 Task: Convert a batch of video files from AVI to MOV format using VLC batch conversion tool.
Action: Mouse moved to (75, 2)
Screenshot: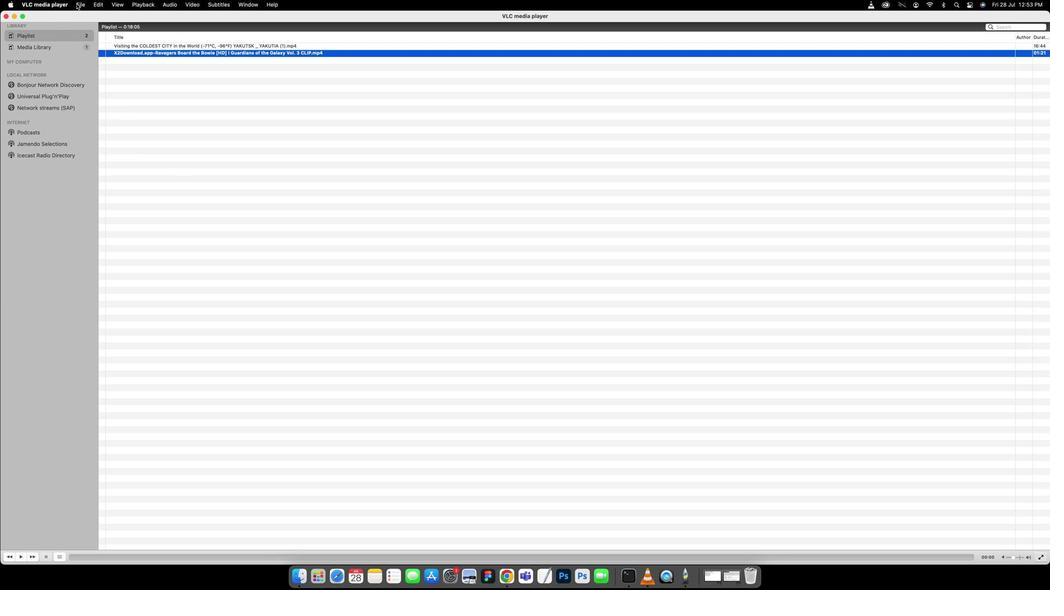 
Action: Mouse pressed left at (75, 2)
Screenshot: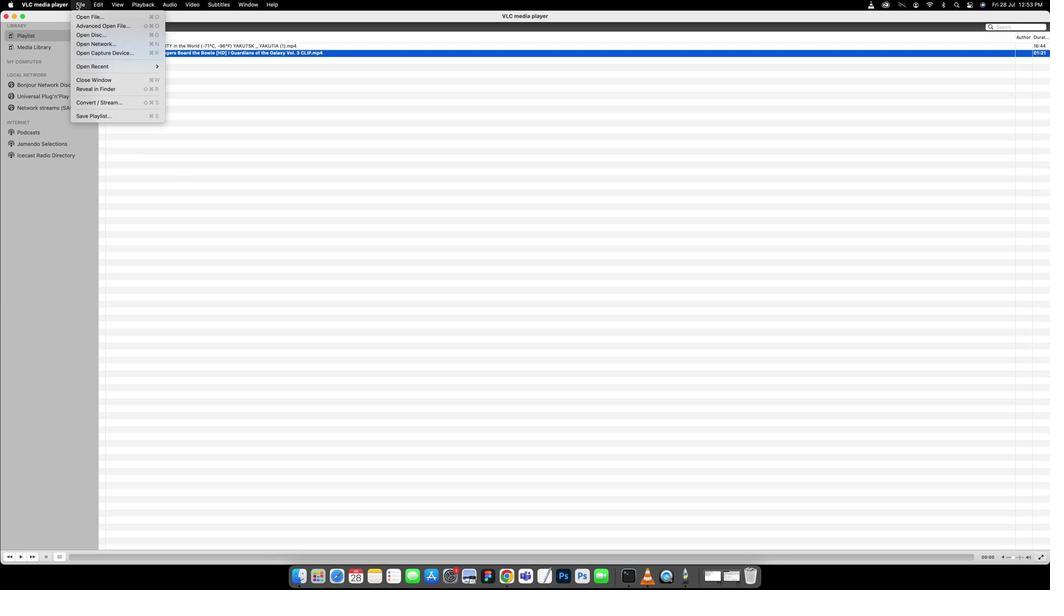 
Action: Mouse moved to (78, 13)
Screenshot: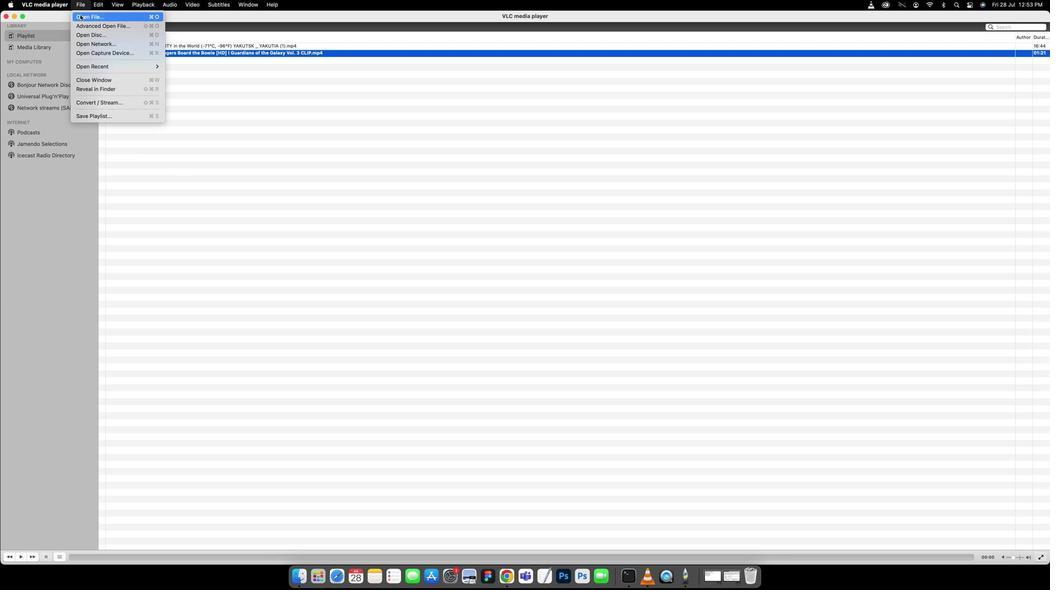 
Action: Mouse pressed left at (78, 13)
Screenshot: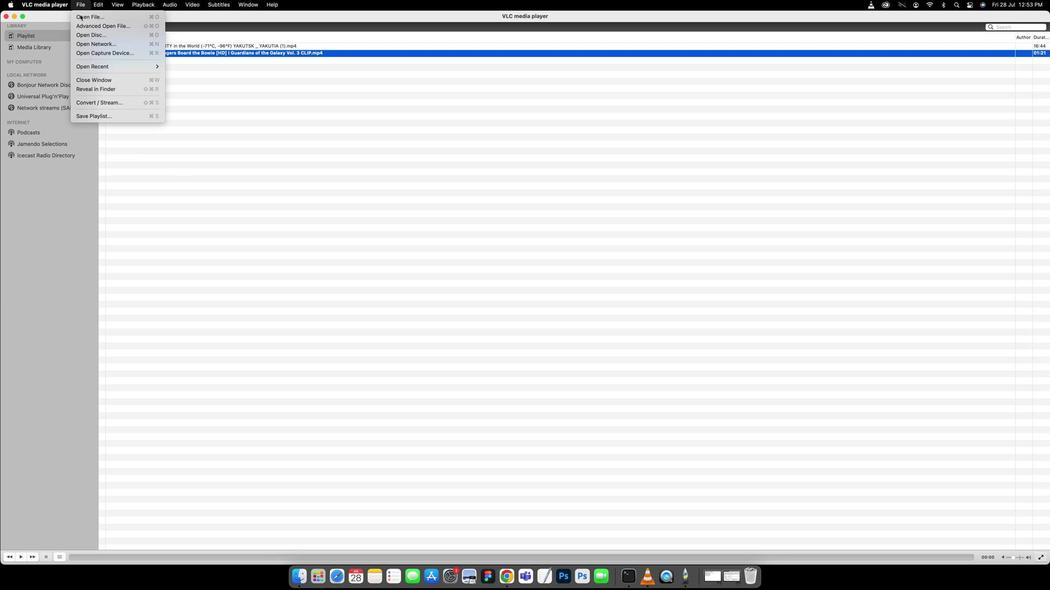 
Action: Mouse moved to (446, 247)
Screenshot: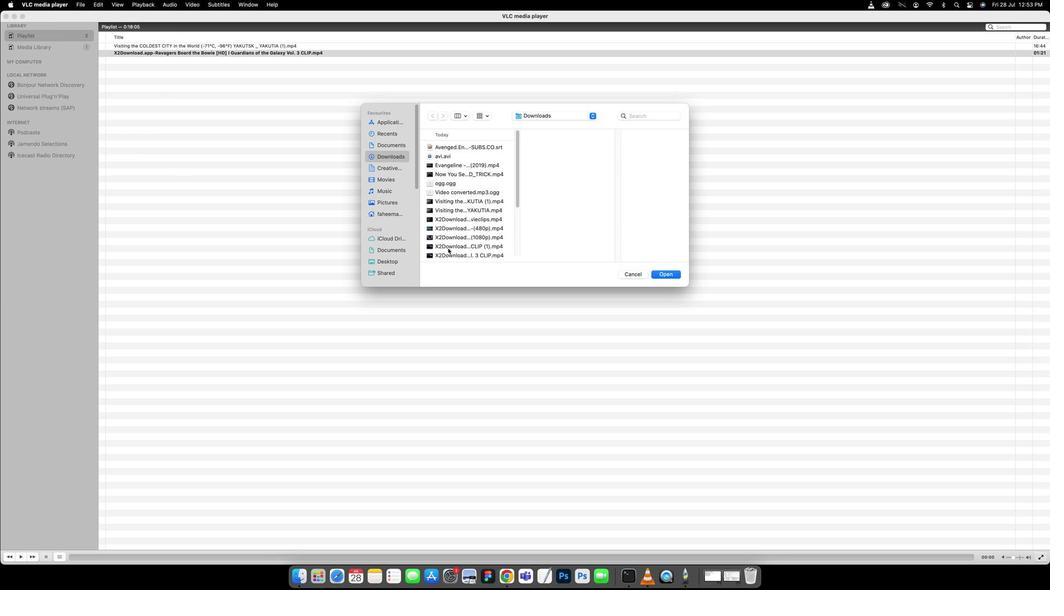 
Action: Mouse pressed left at (446, 247)
Screenshot: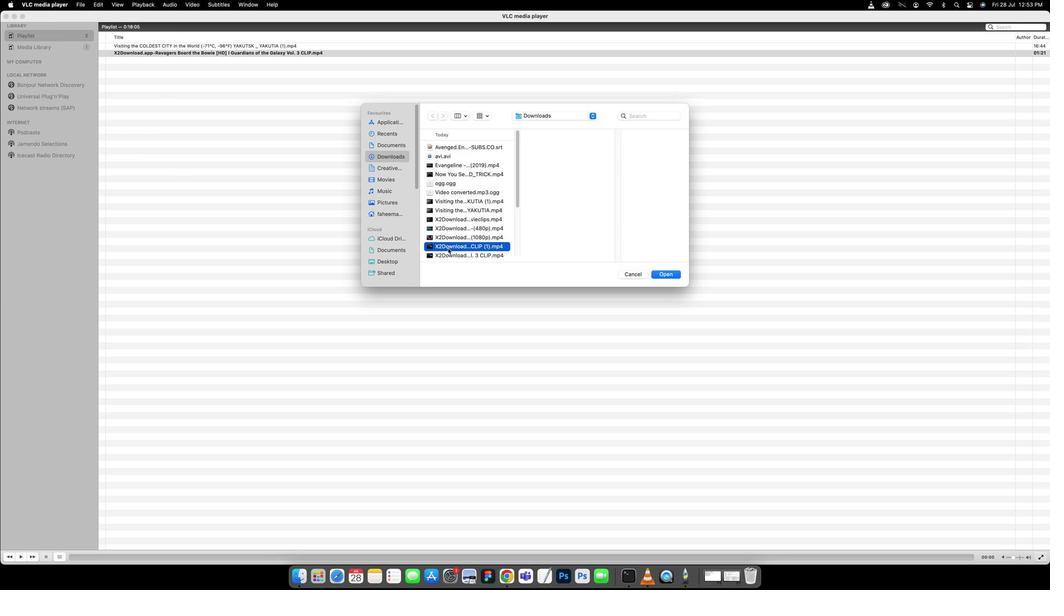 
Action: Key pressed Key.enter
Screenshot: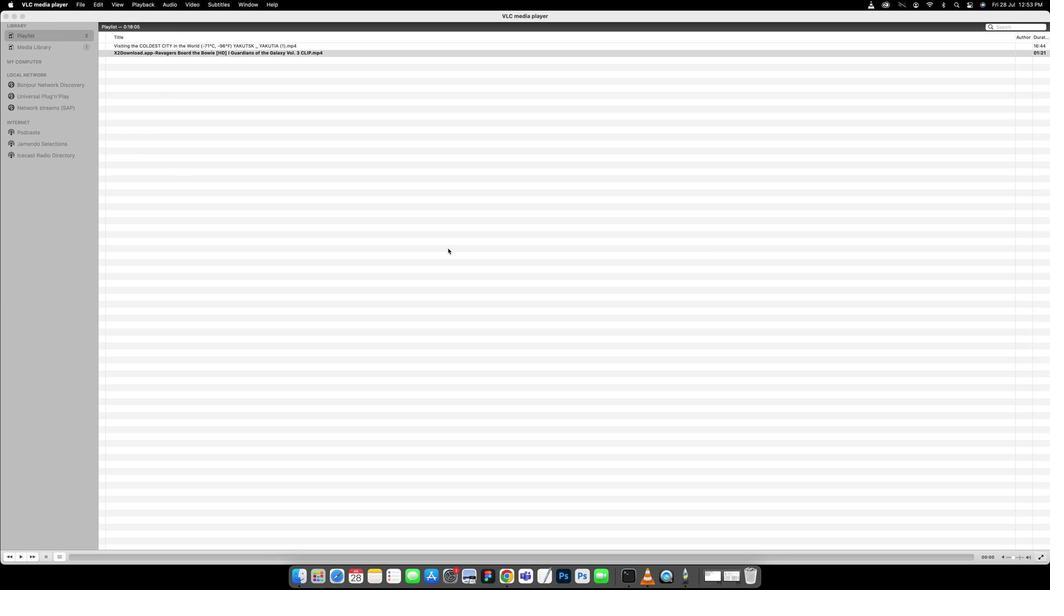 
Action: Mouse moved to (75, 0)
Screenshot: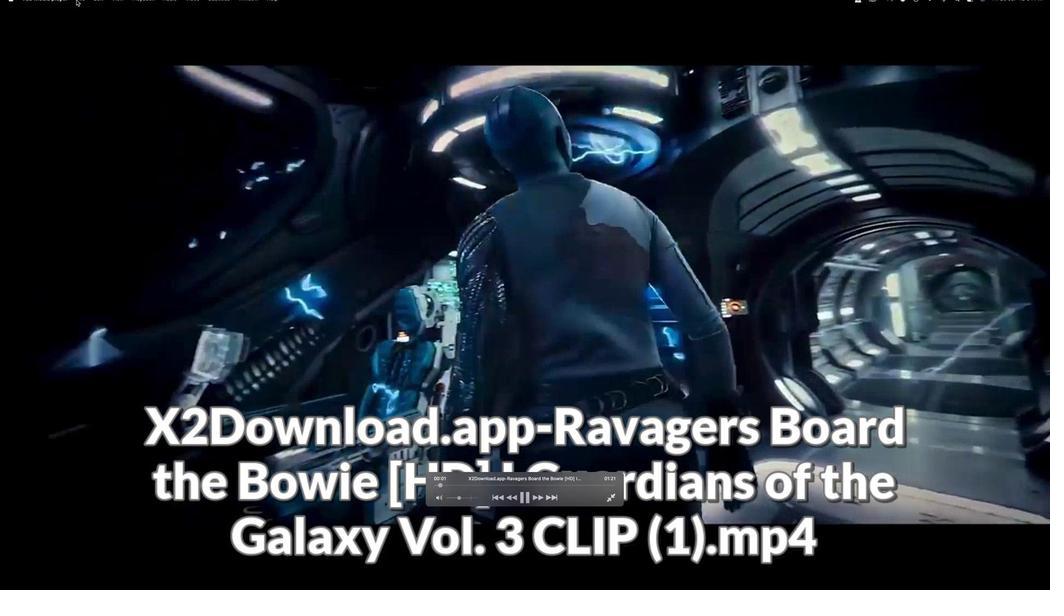 
Action: Mouse pressed left at (75, 0)
Screenshot: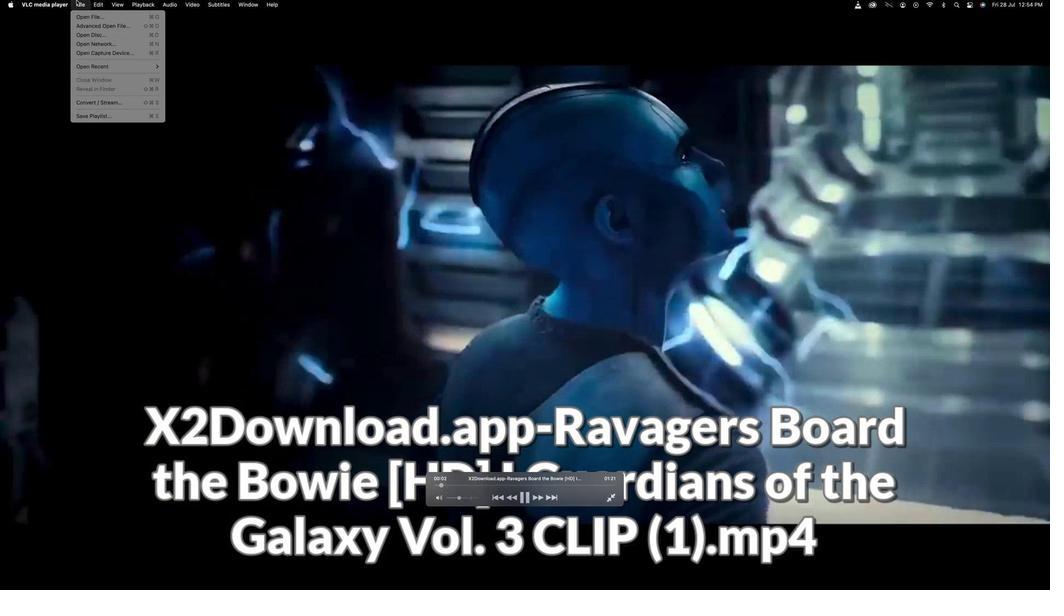 
Action: Mouse moved to (82, 99)
Screenshot: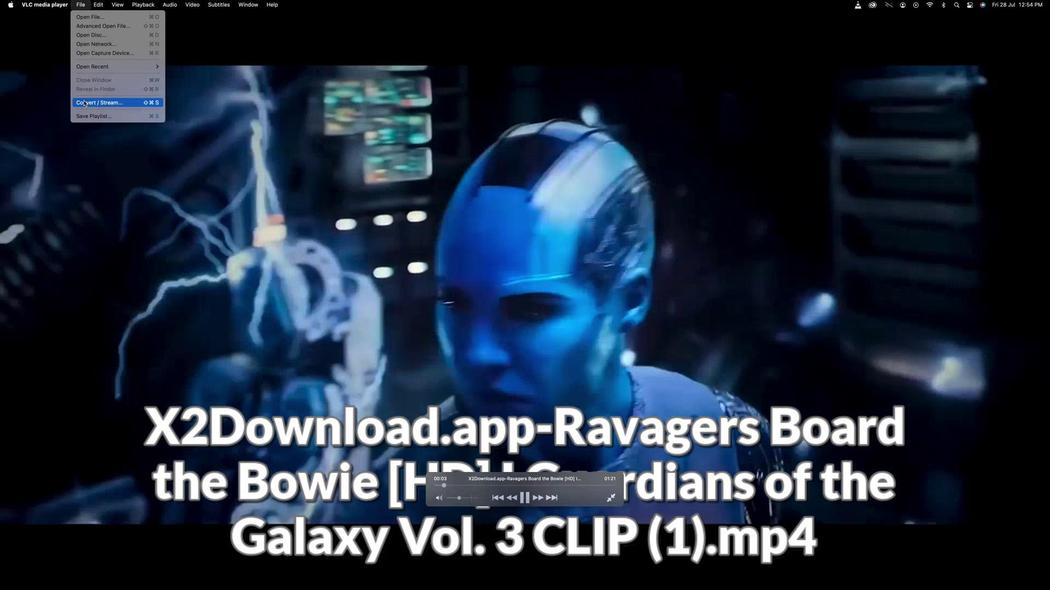 
Action: Mouse pressed left at (82, 99)
Screenshot: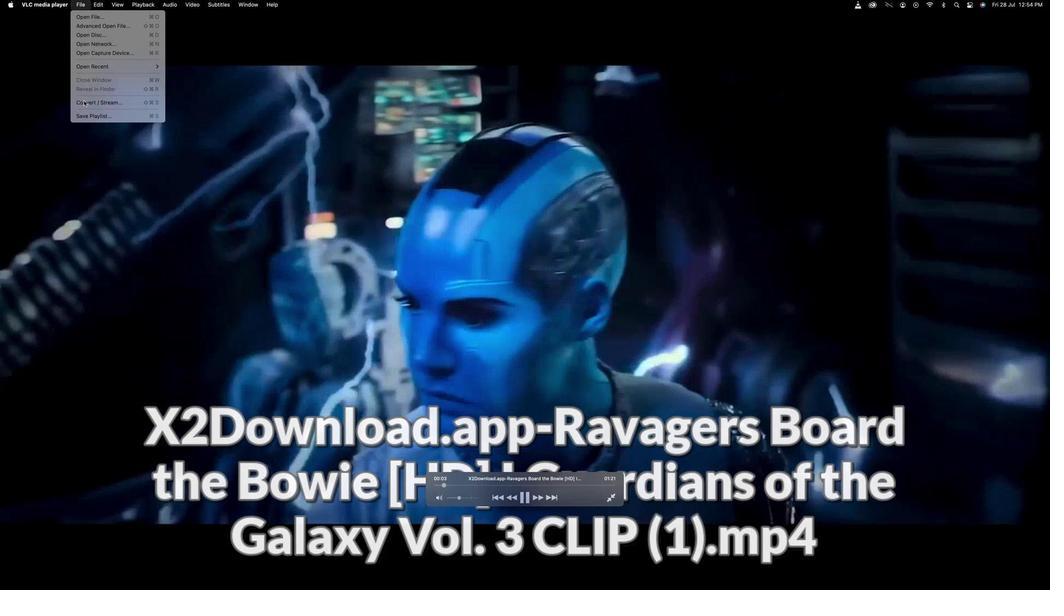 
Action: Mouse moved to (368, 441)
Screenshot: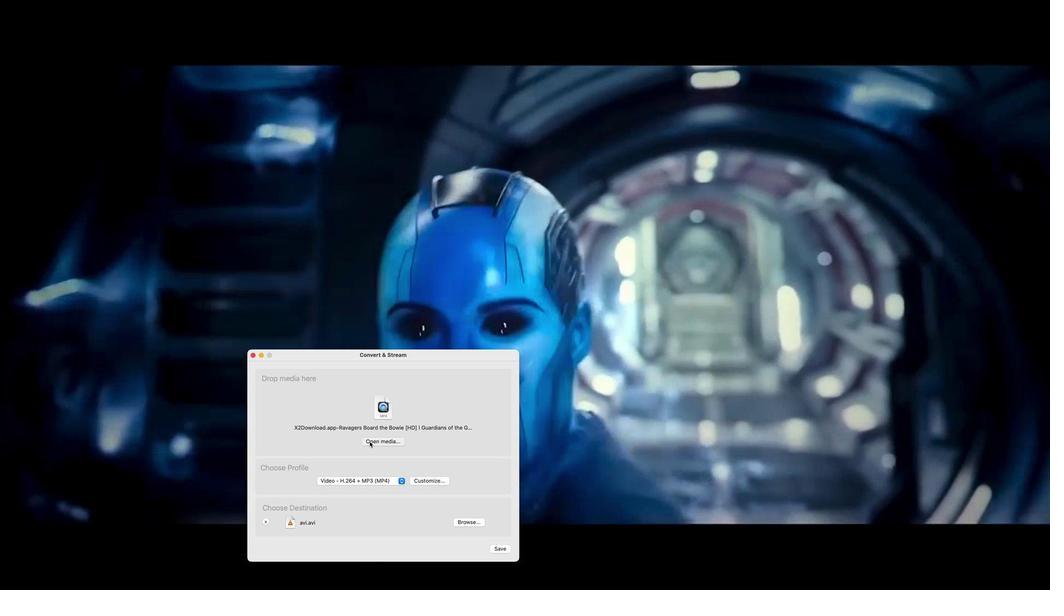 
Action: Mouse pressed left at (368, 441)
Screenshot: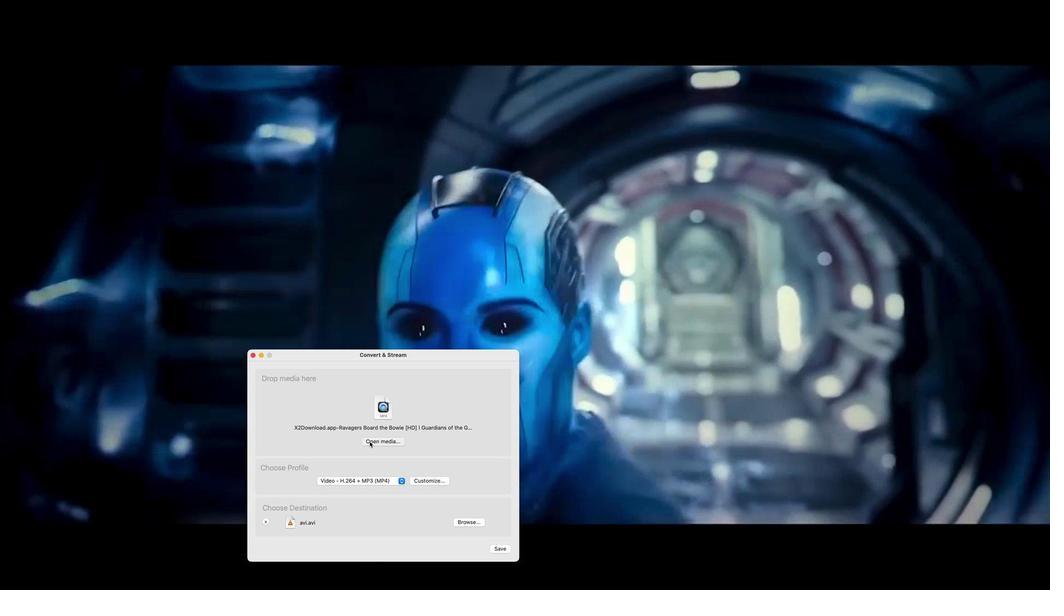 
Action: Mouse moved to (336, 416)
Screenshot: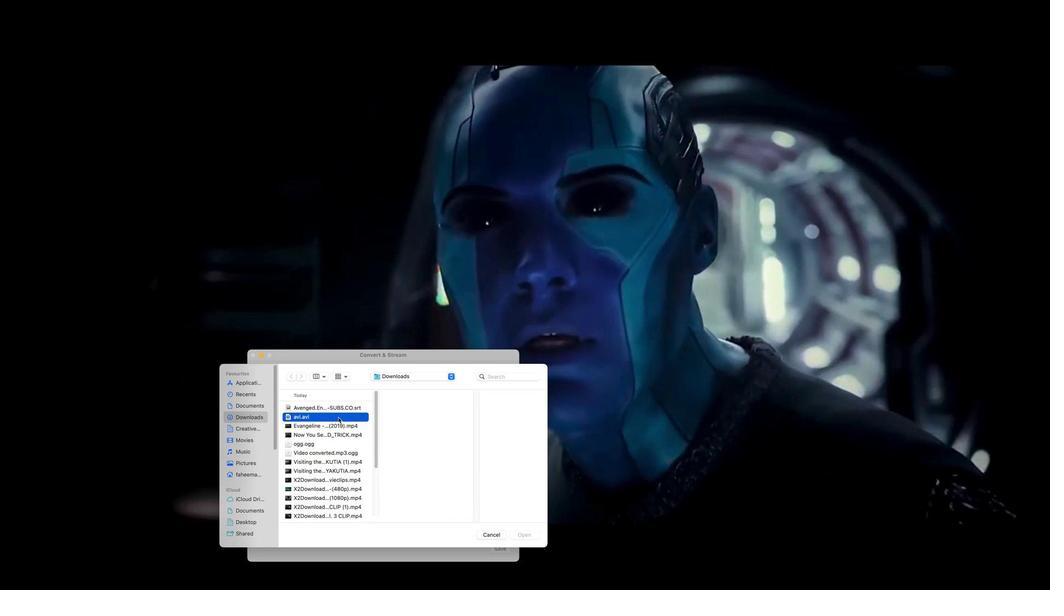 
Action: Mouse pressed left at (336, 416)
Screenshot: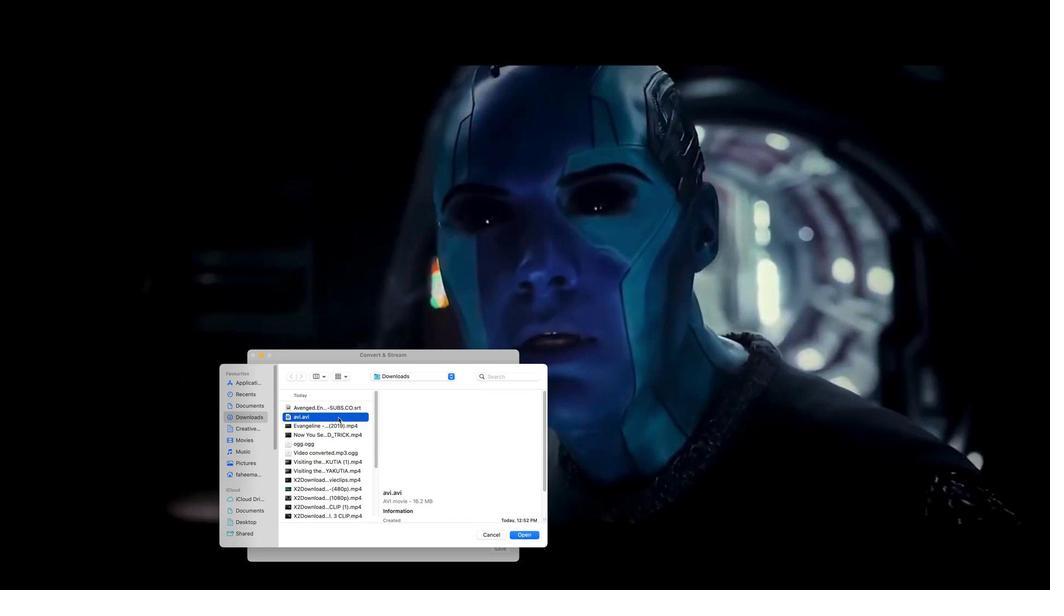 
Action: Mouse moved to (518, 535)
Screenshot: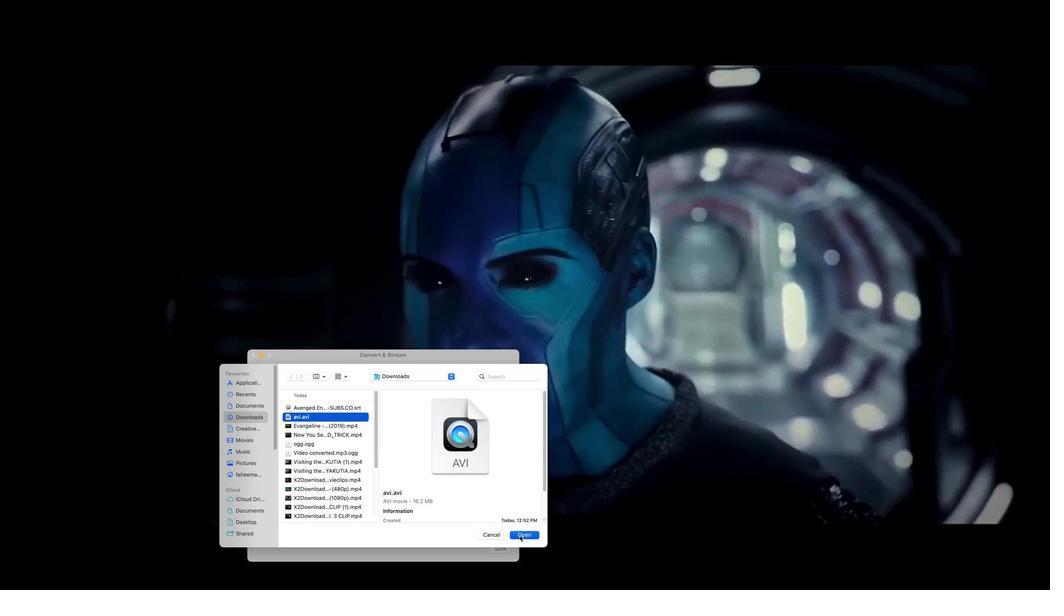 
Action: Mouse pressed left at (518, 535)
Screenshot: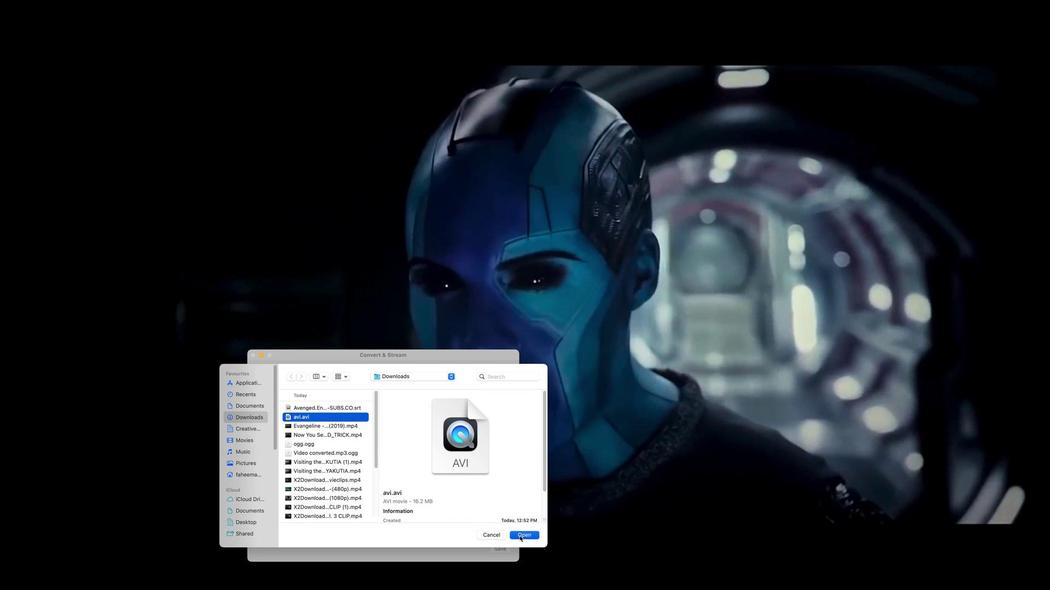 
Action: Mouse moved to (417, 478)
Screenshot: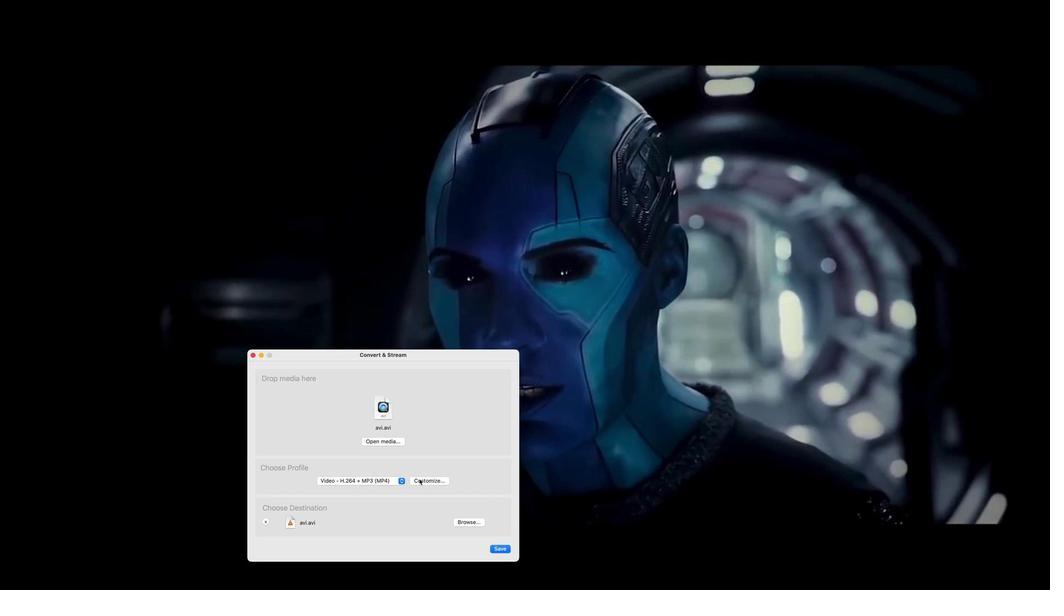 
Action: Mouse pressed left at (417, 478)
Screenshot: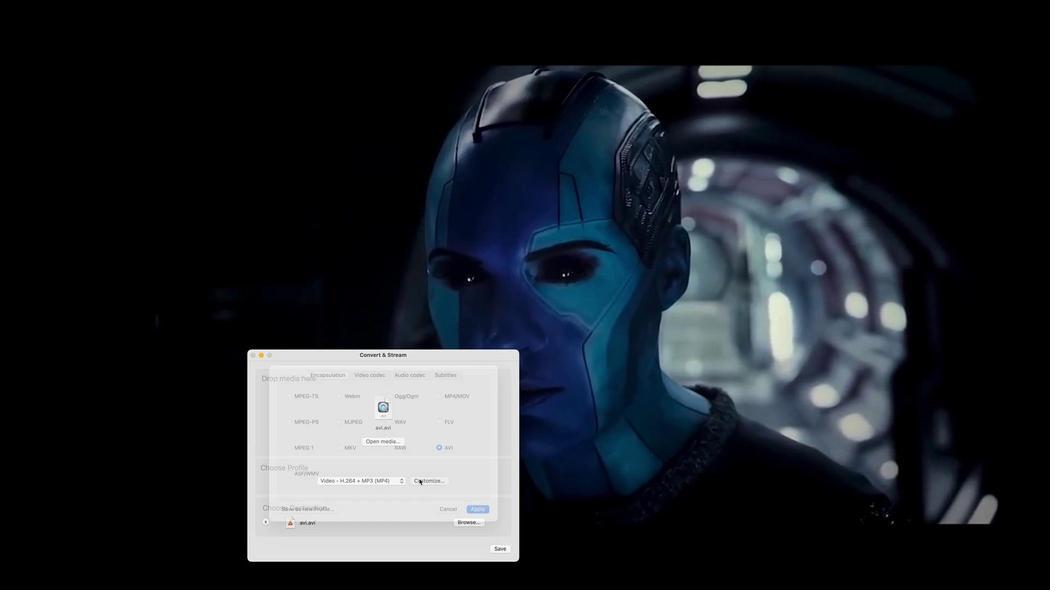 
Action: Mouse moved to (438, 405)
Screenshot: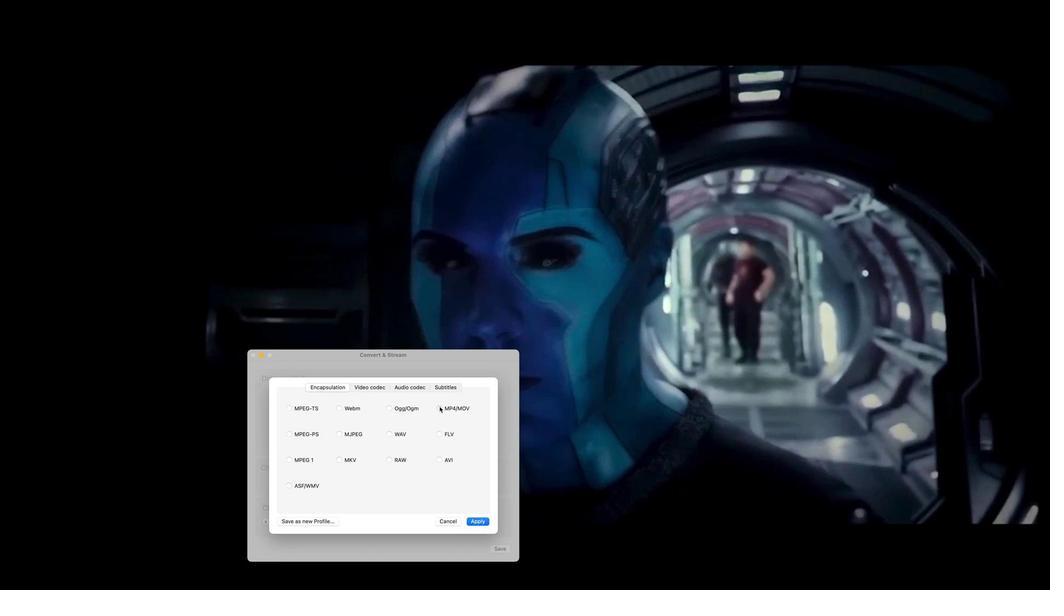 
Action: Mouse pressed left at (438, 405)
Screenshot: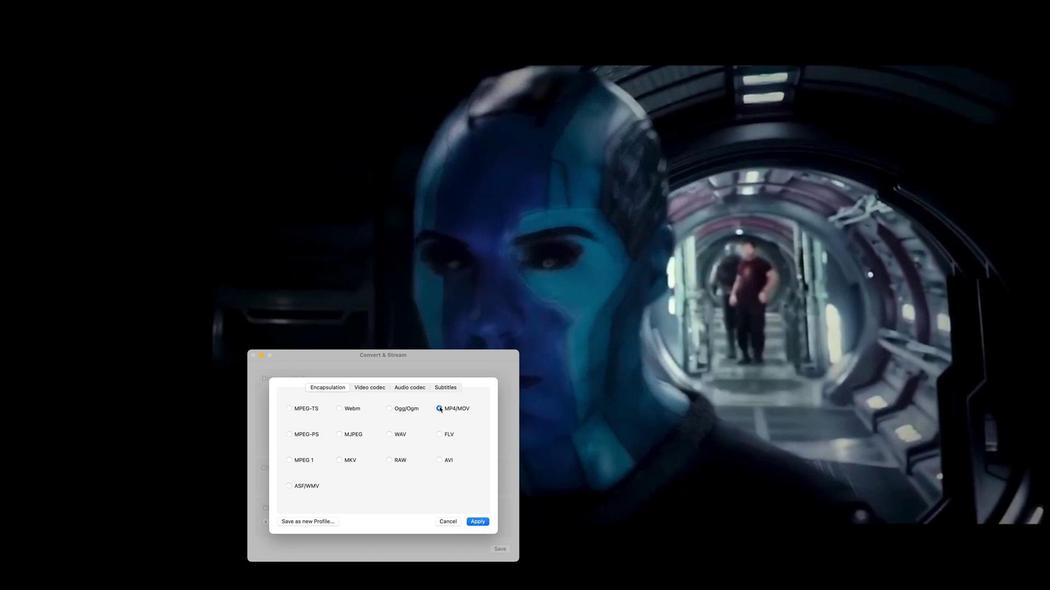 
Action: Mouse moved to (471, 518)
Screenshot: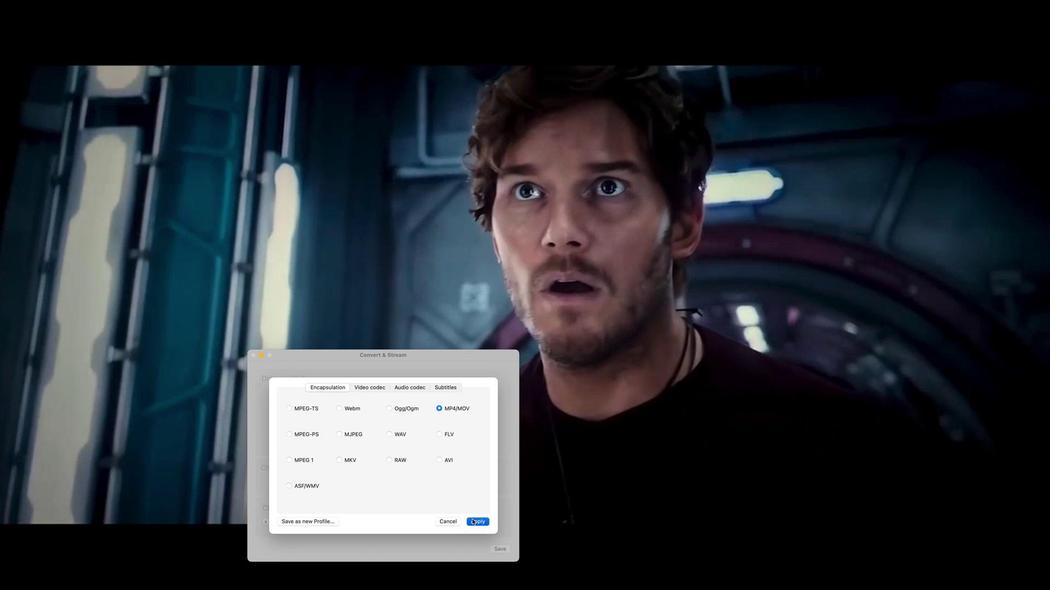 
Action: Mouse pressed left at (471, 518)
Screenshot: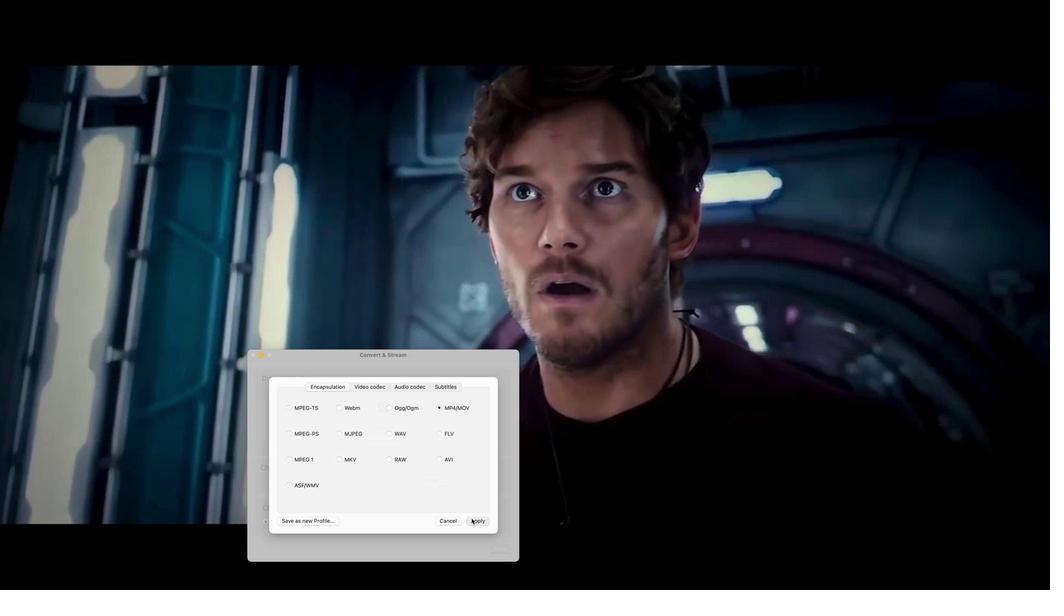 
Action: Mouse moved to (461, 520)
Screenshot: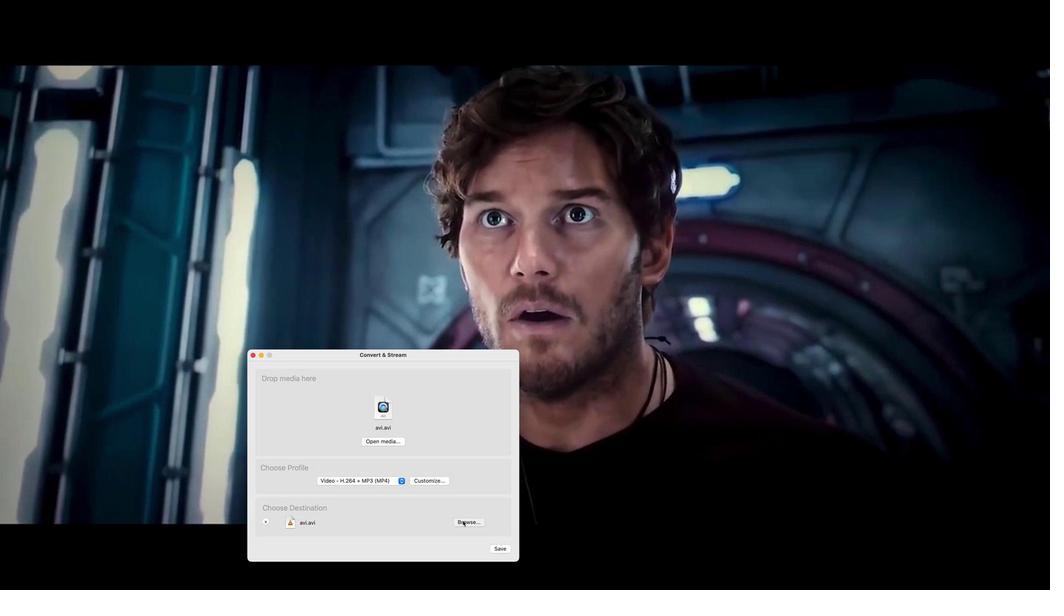 
Action: Mouse pressed left at (461, 520)
Screenshot: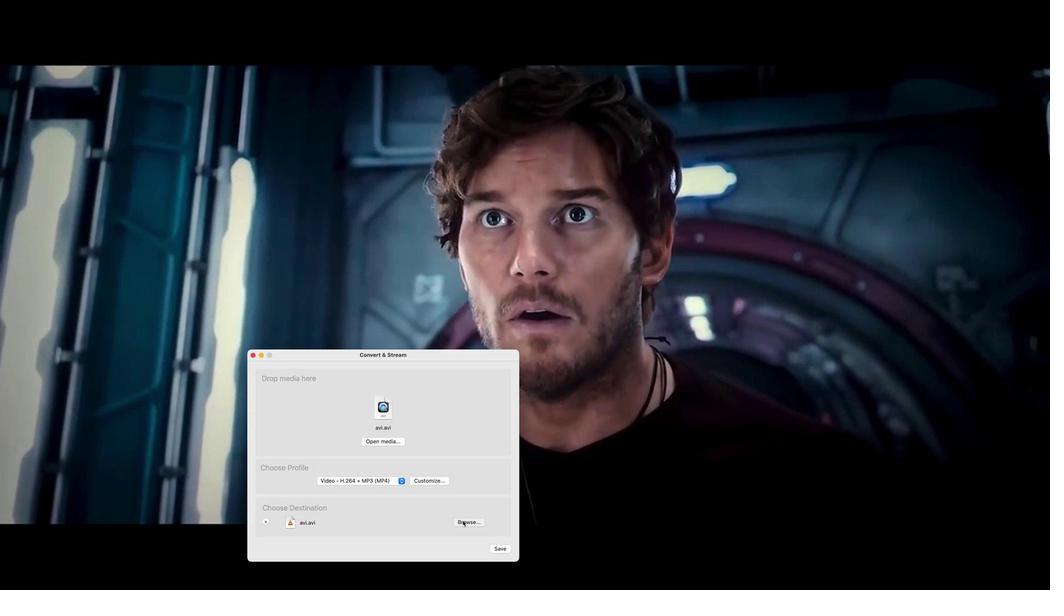 
Action: Mouse moved to (390, 444)
Screenshot: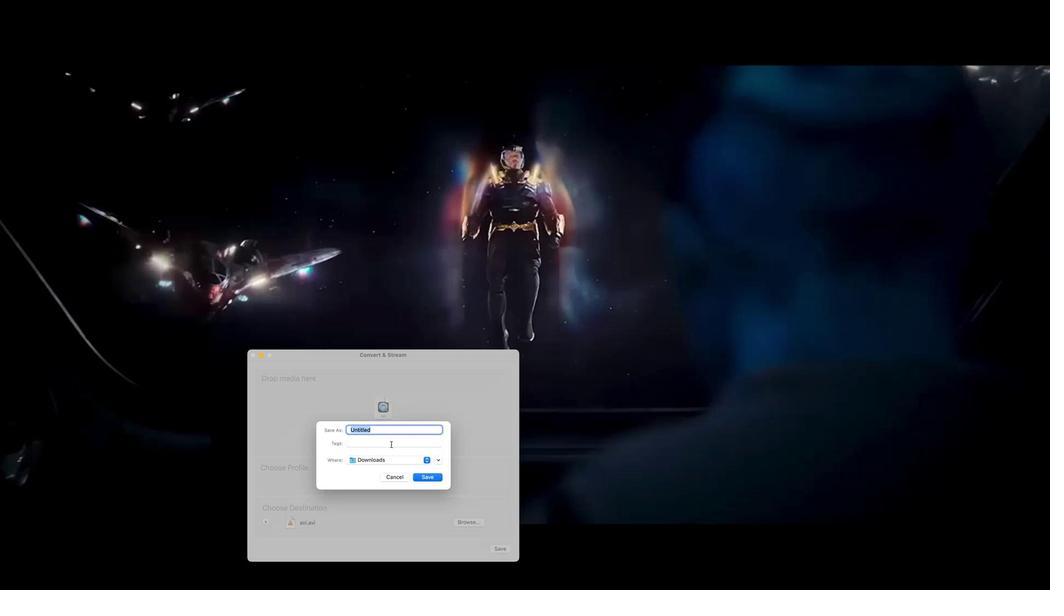 
Action: Key pressed Key.caps_lock'M''O''V'
Screenshot: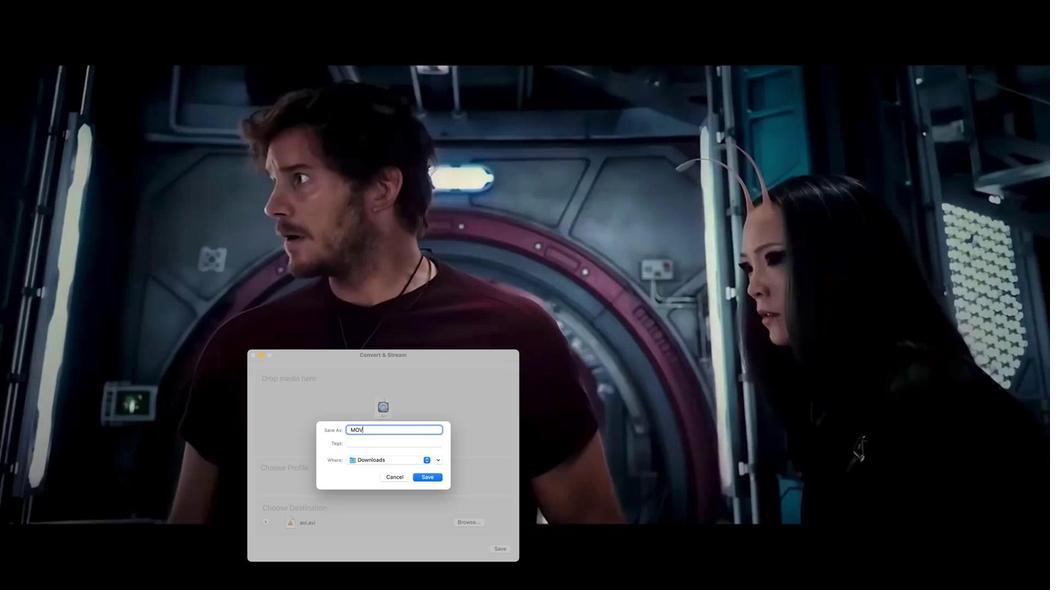 
Action: Mouse moved to (419, 476)
Screenshot: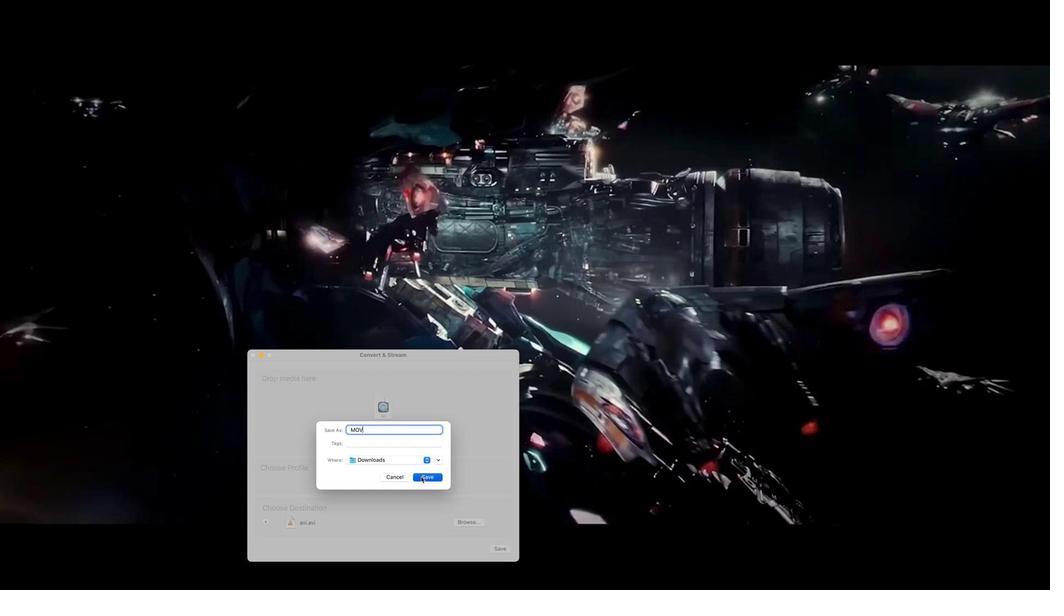 
Action: Mouse pressed left at (419, 476)
Screenshot: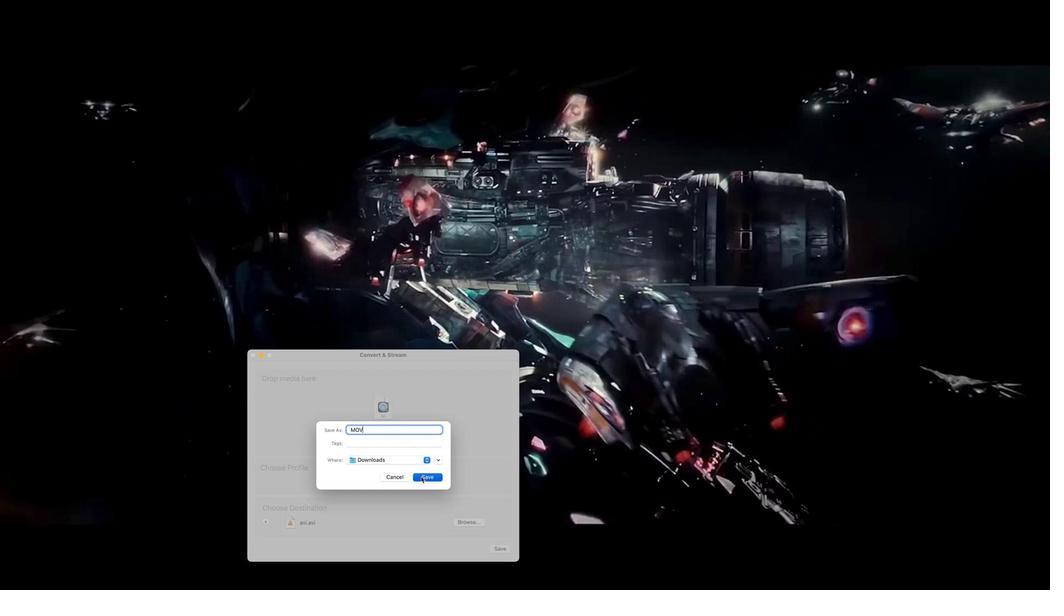 
Action: Mouse moved to (422, 479)
Screenshot: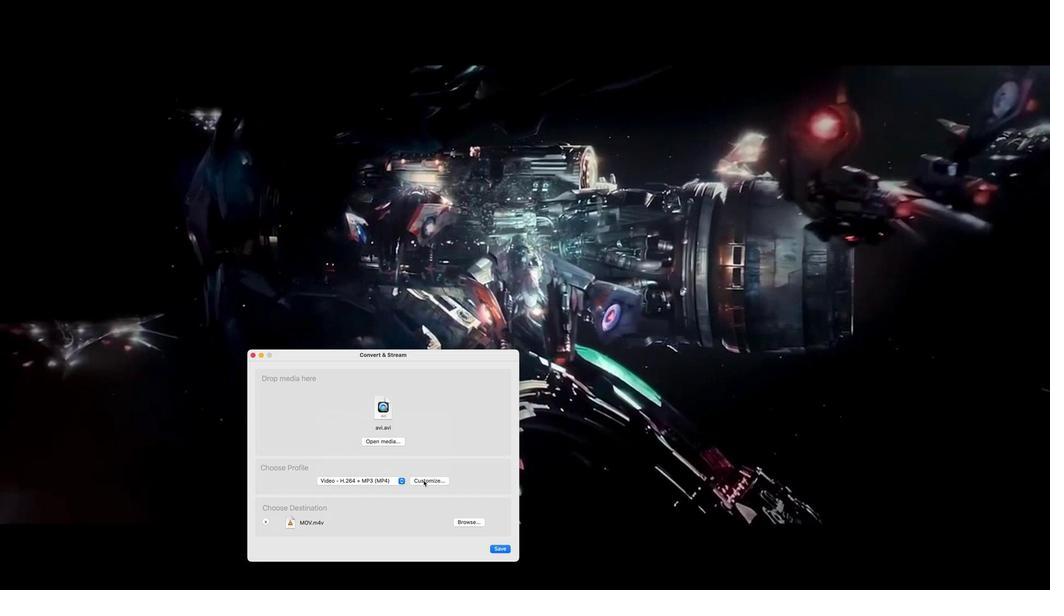 
Action: Mouse pressed left at (422, 479)
Screenshot: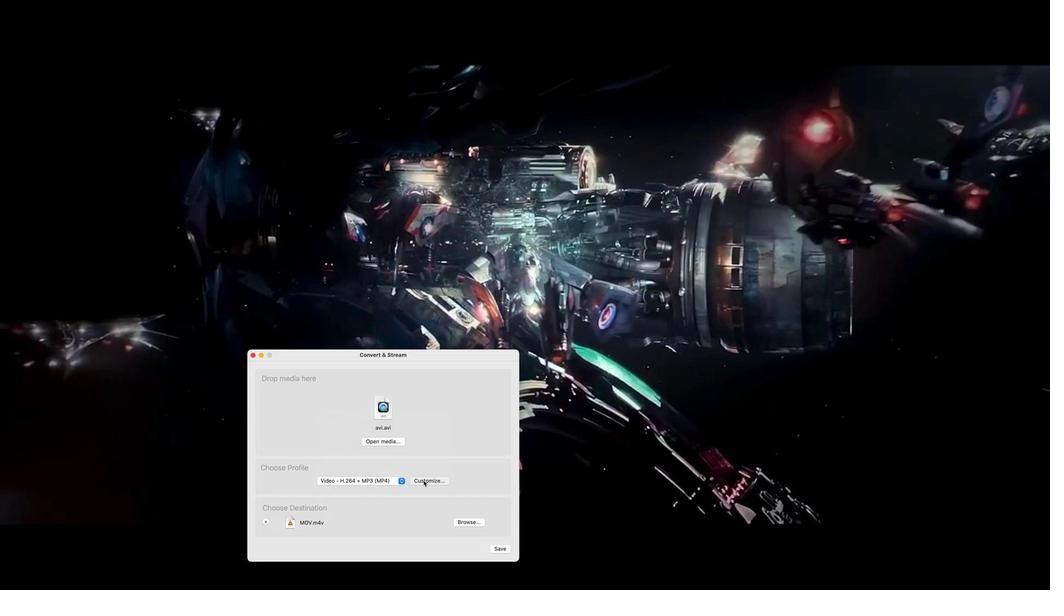 
Action: Mouse moved to (476, 521)
Screenshot: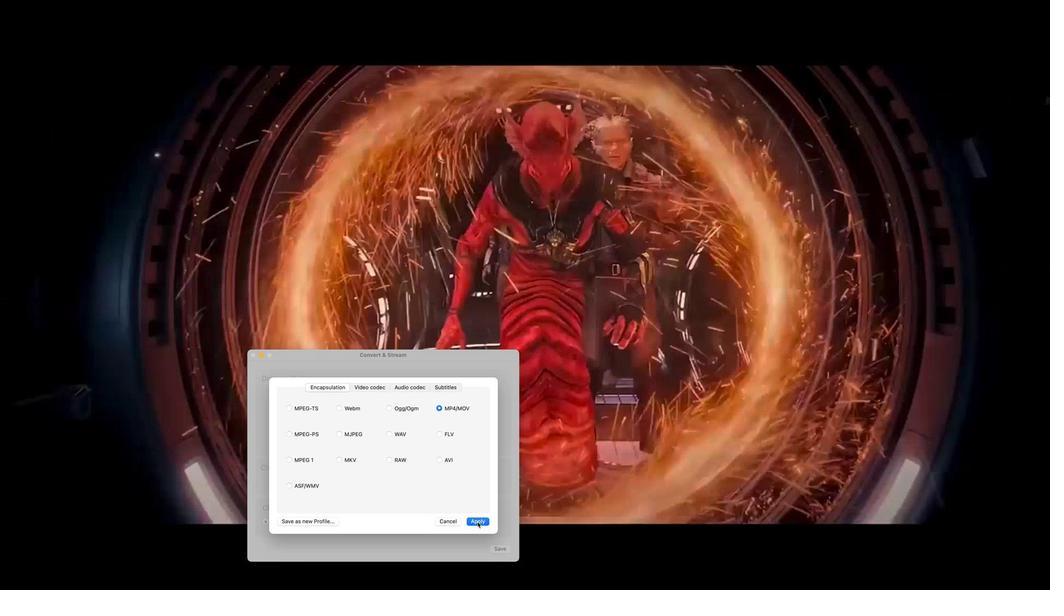
Action: Mouse pressed left at (476, 521)
Screenshot: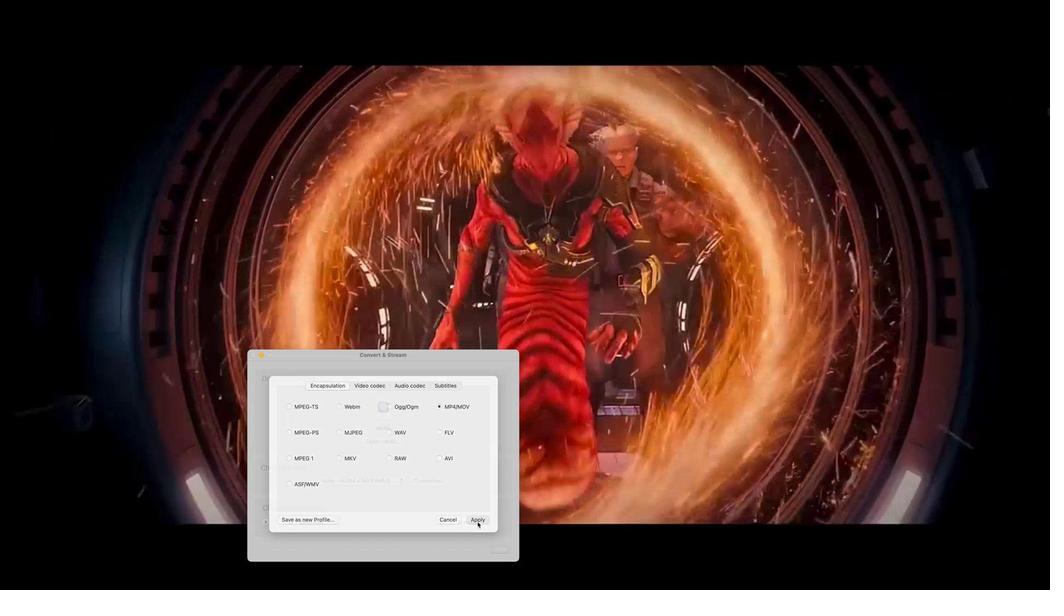 
Action: Mouse moved to (494, 548)
Screenshot: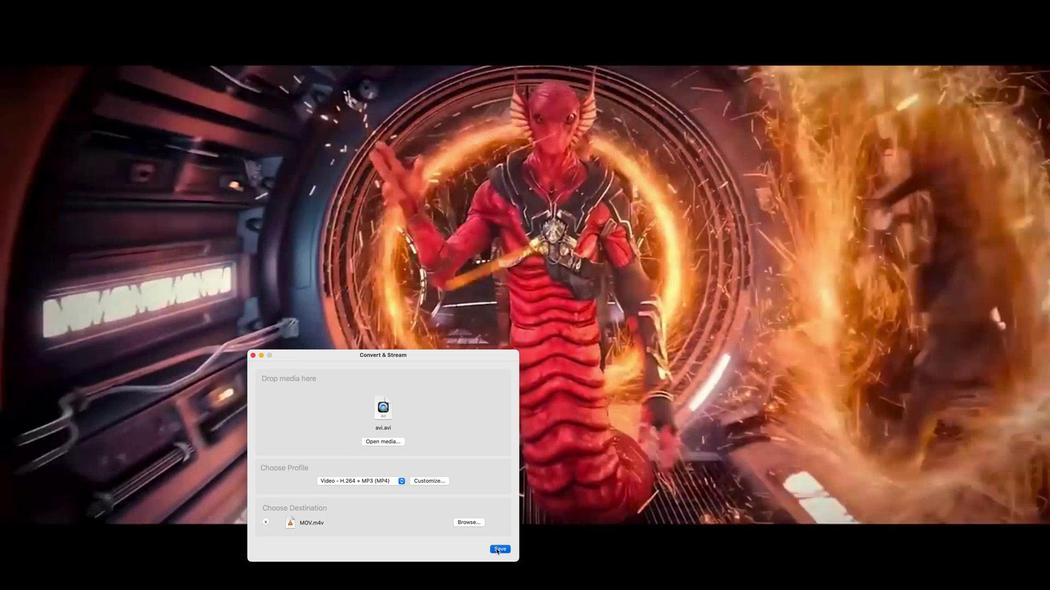 
Action: Mouse pressed left at (494, 548)
Screenshot: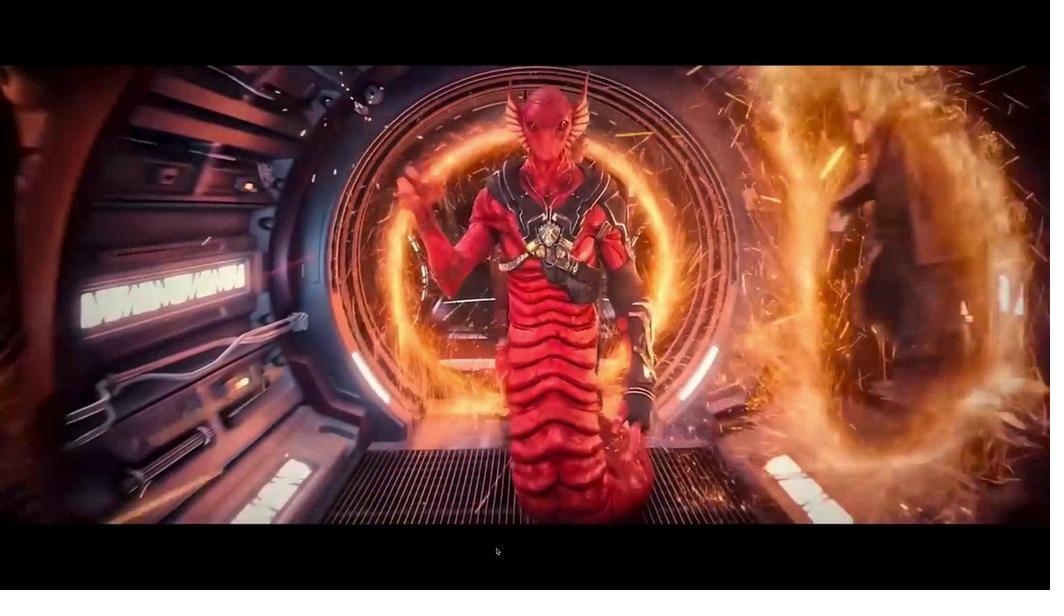 
Action: Mouse moved to (497, 515)
Screenshot: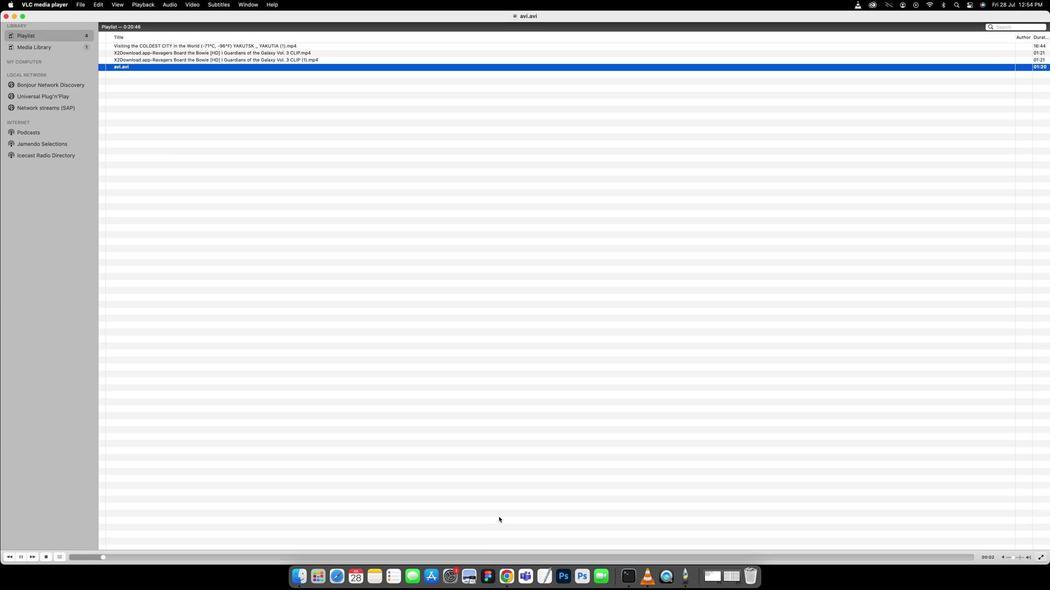
